Task: Edit the avatar of the profile "Smith" to Rabbit.
Action: Mouse moved to (1374, 39)
Screenshot: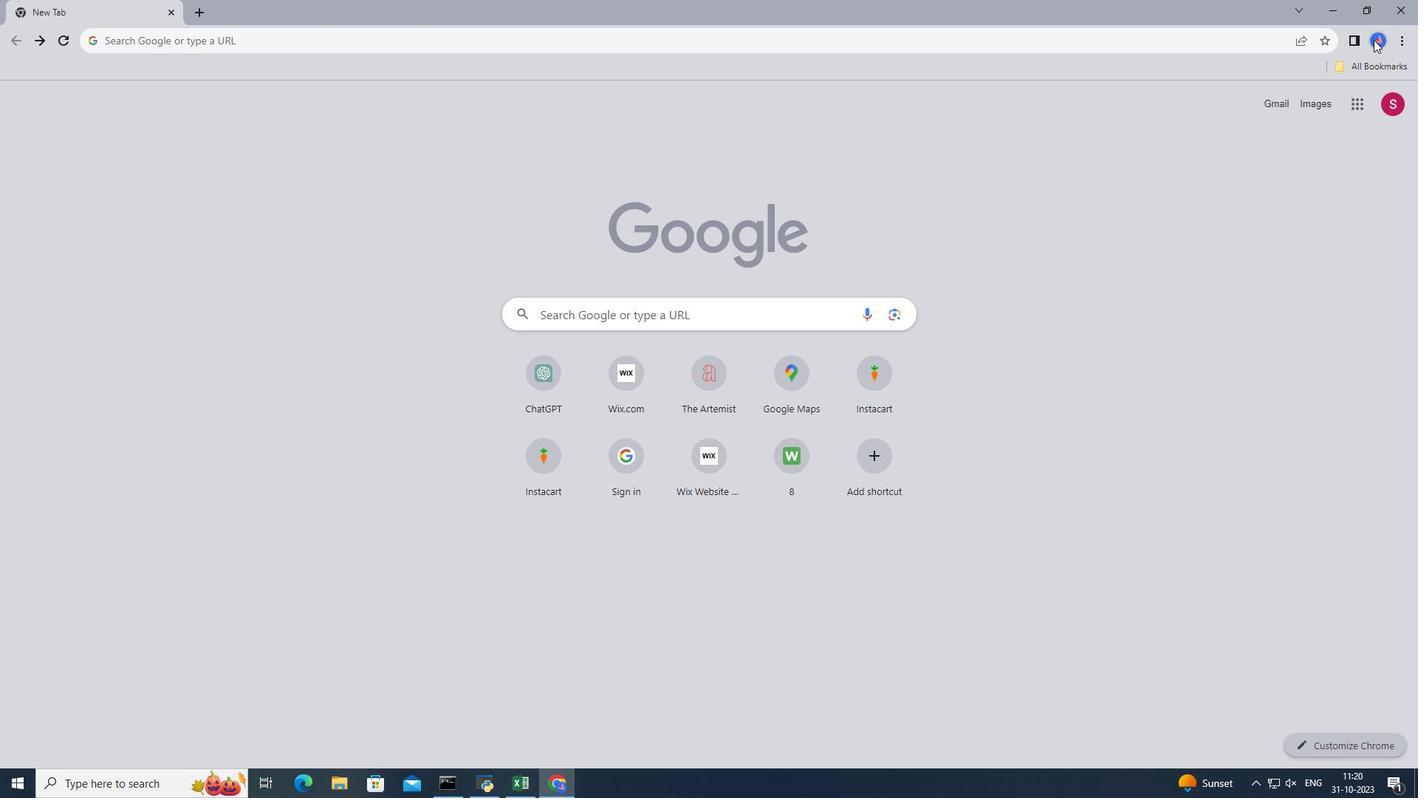 
Action: Mouse pressed left at (1374, 39)
Screenshot: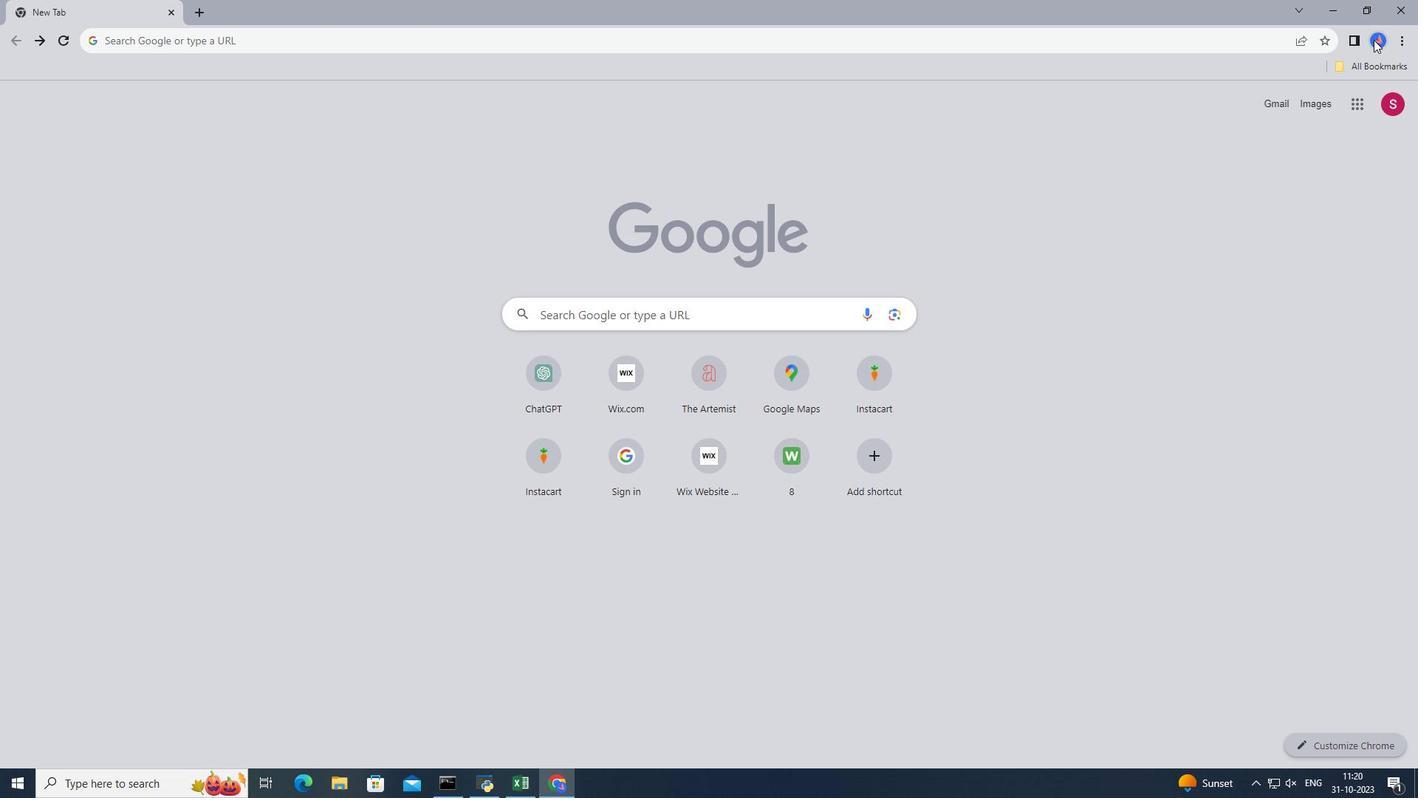 
Action: Mouse pressed left at (1374, 39)
Screenshot: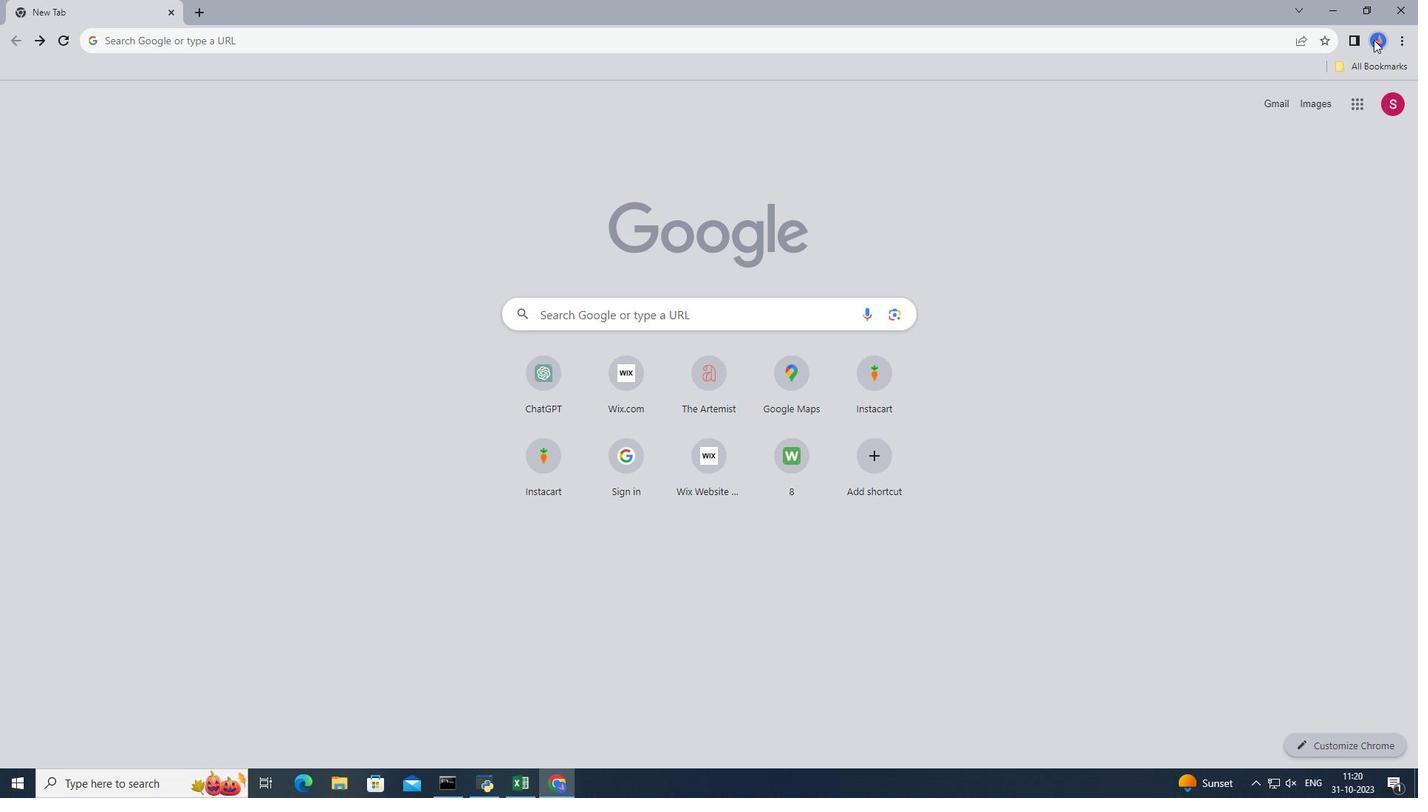 
Action: Mouse pressed left at (1374, 39)
Screenshot: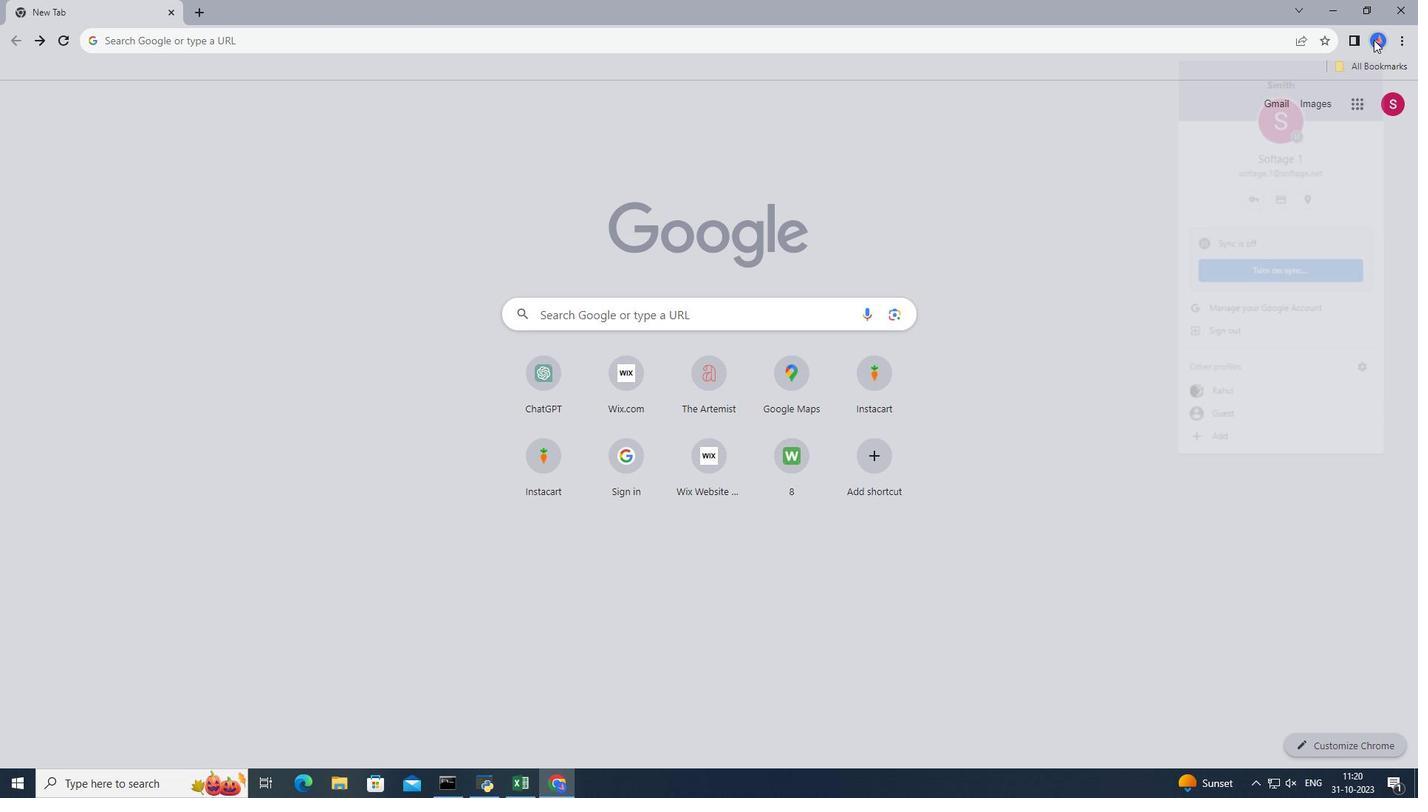 
Action: Mouse moved to (1370, 371)
Screenshot: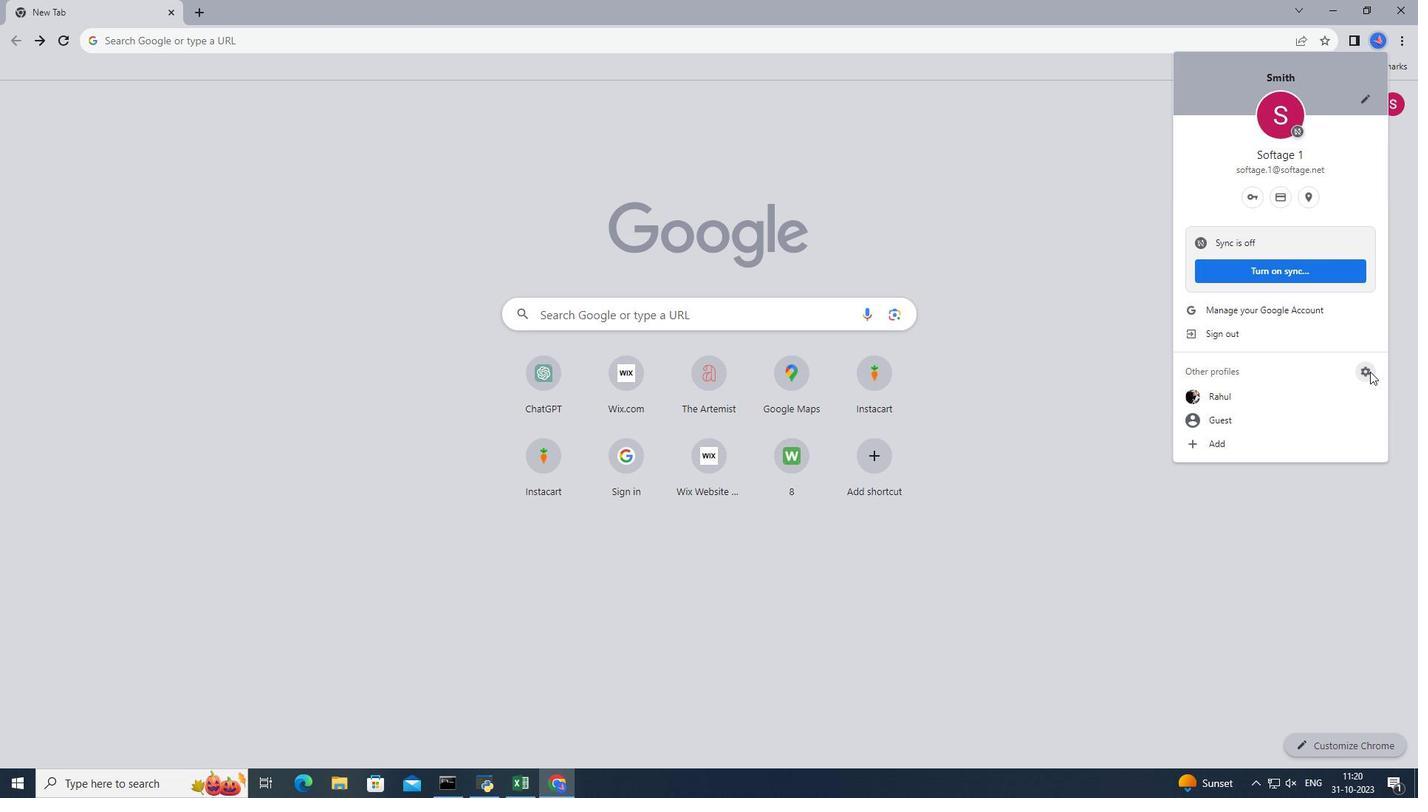 
Action: Mouse pressed left at (1370, 371)
Screenshot: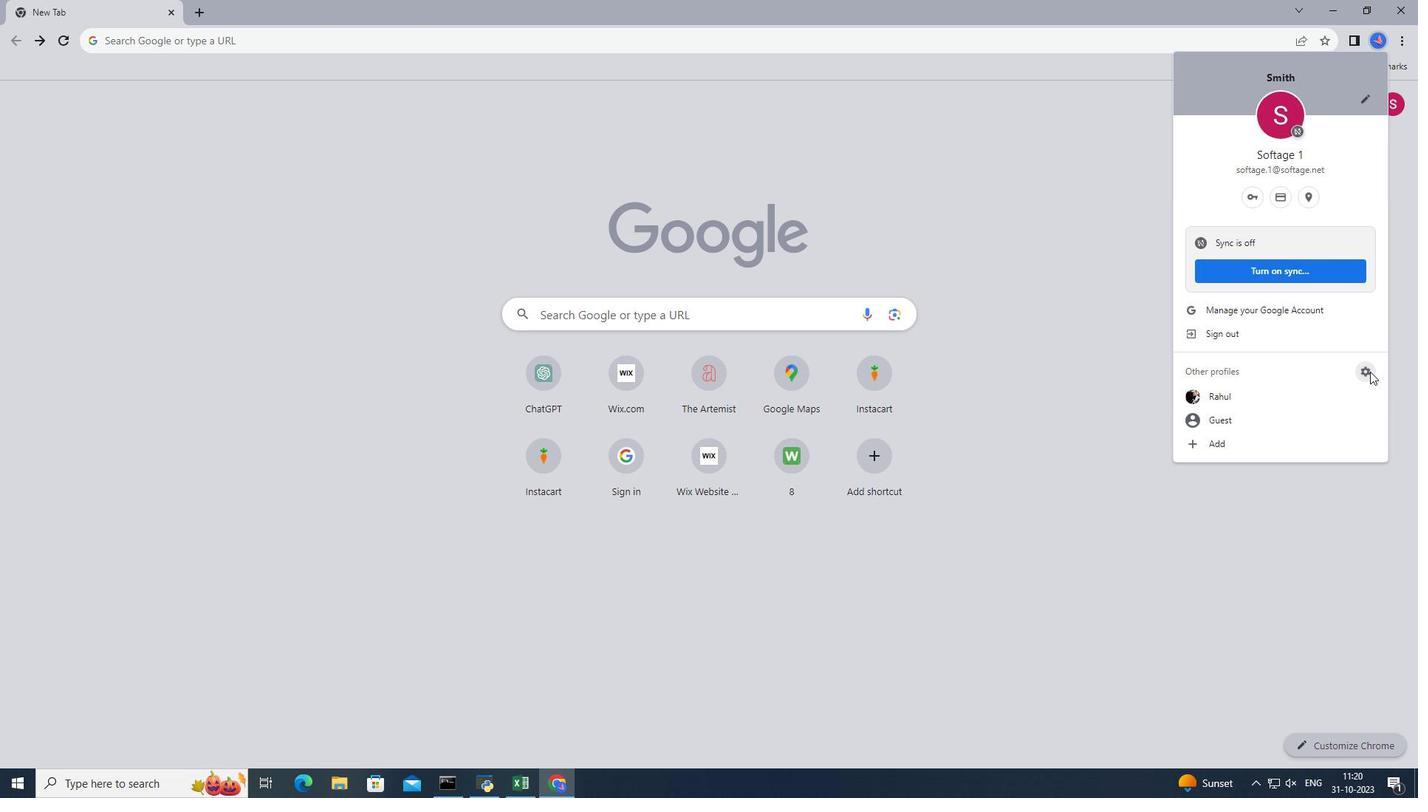 
Action: Mouse moved to (757, 394)
Screenshot: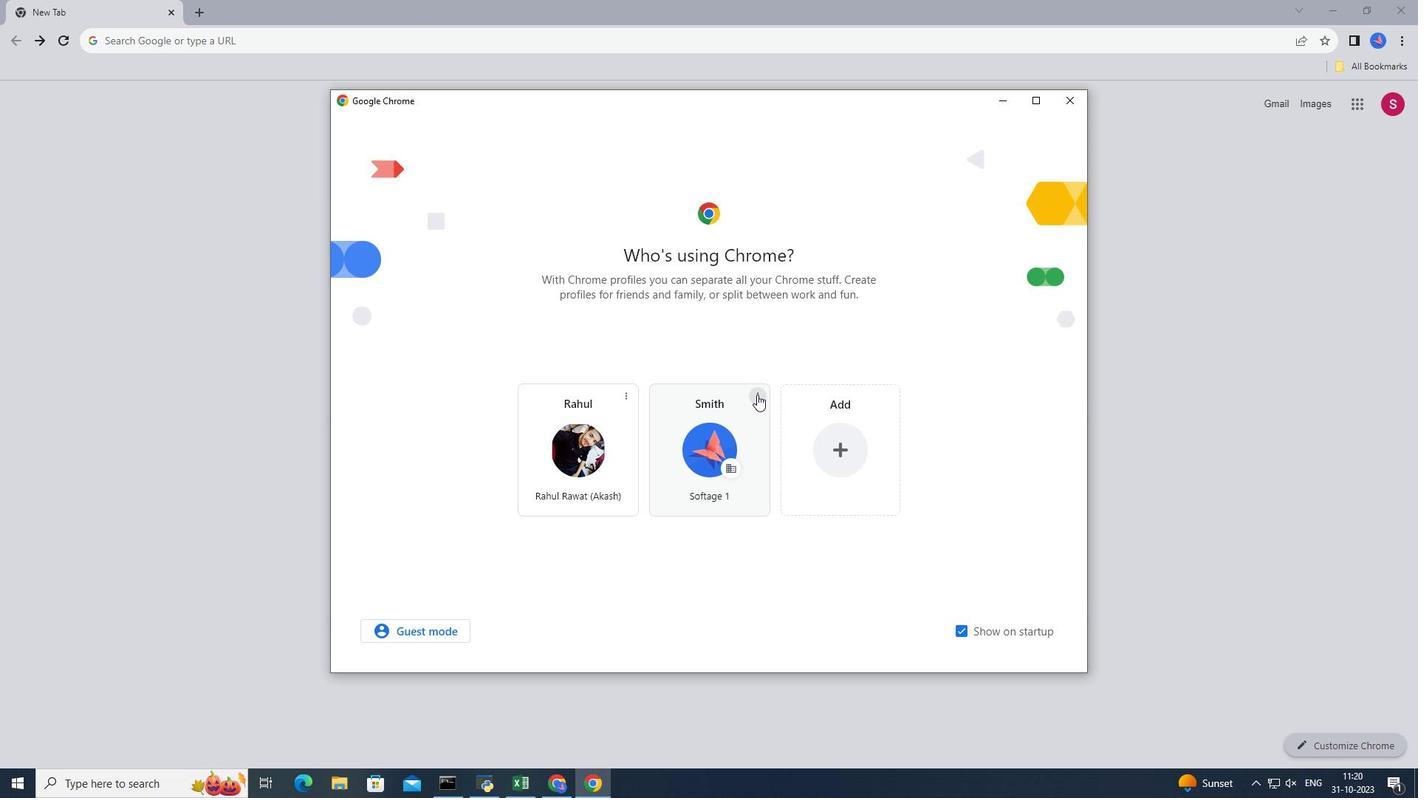 
Action: Mouse pressed left at (757, 394)
Screenshot: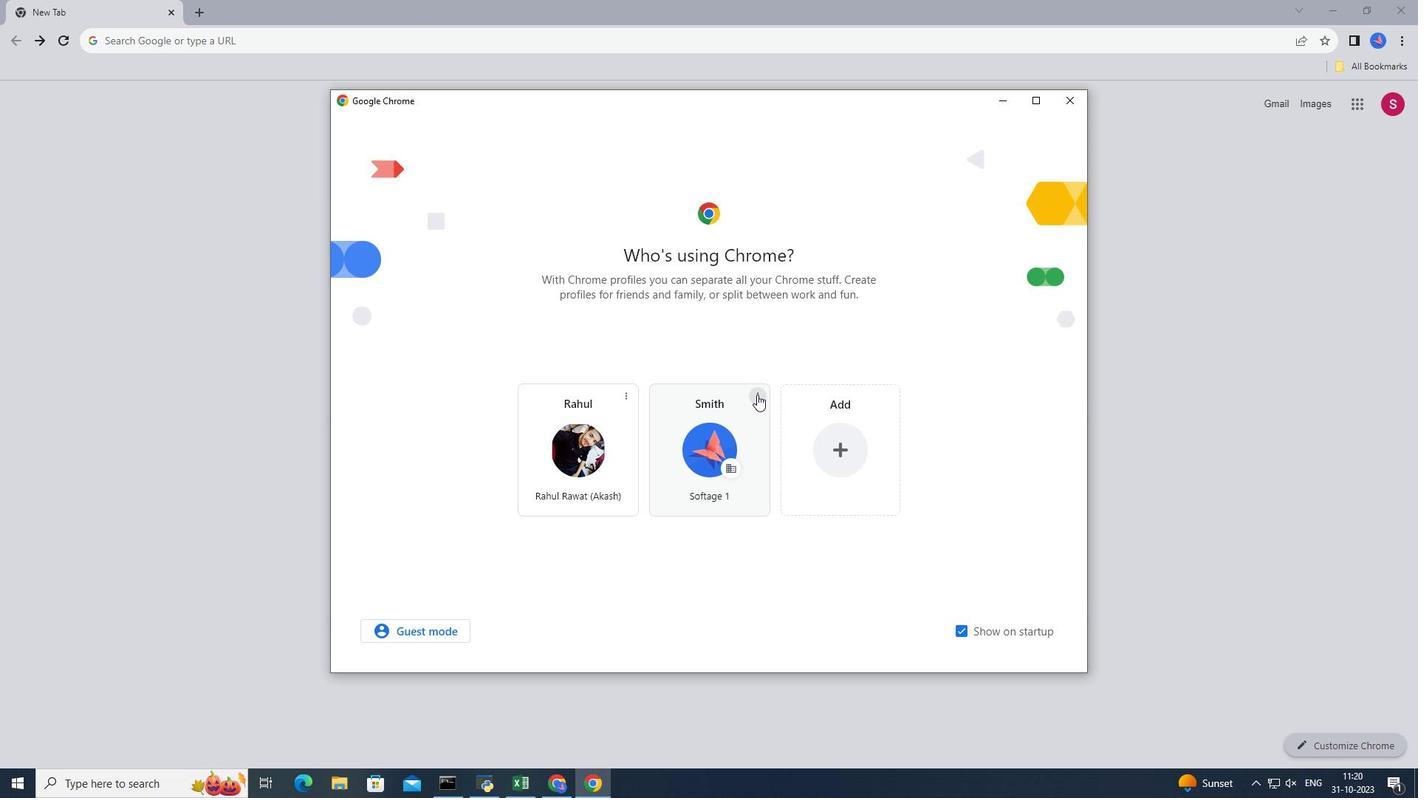 
Action: Mouse moved to (748, 401)
Screenshot: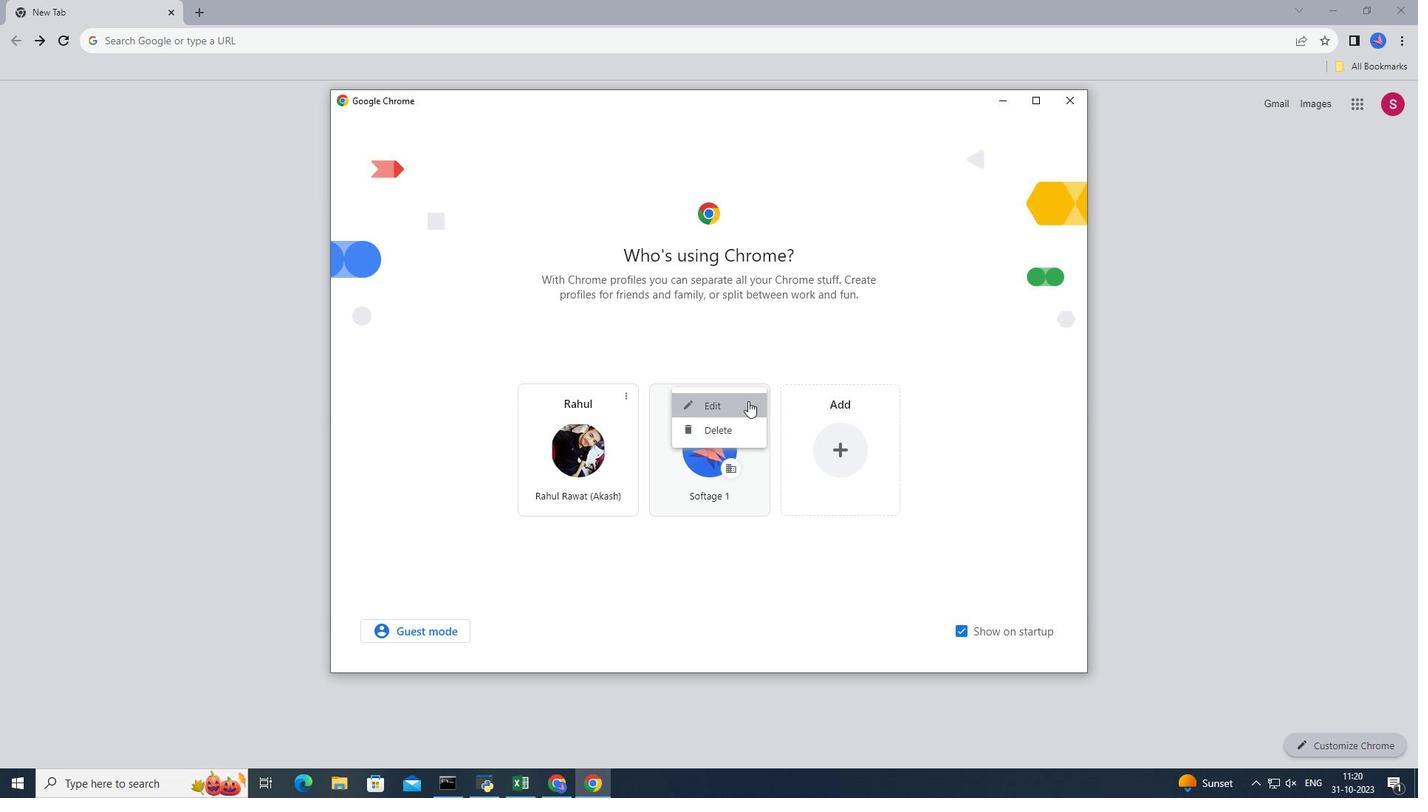
Action: Mouse pressed left at (748, 401)
Screenshot: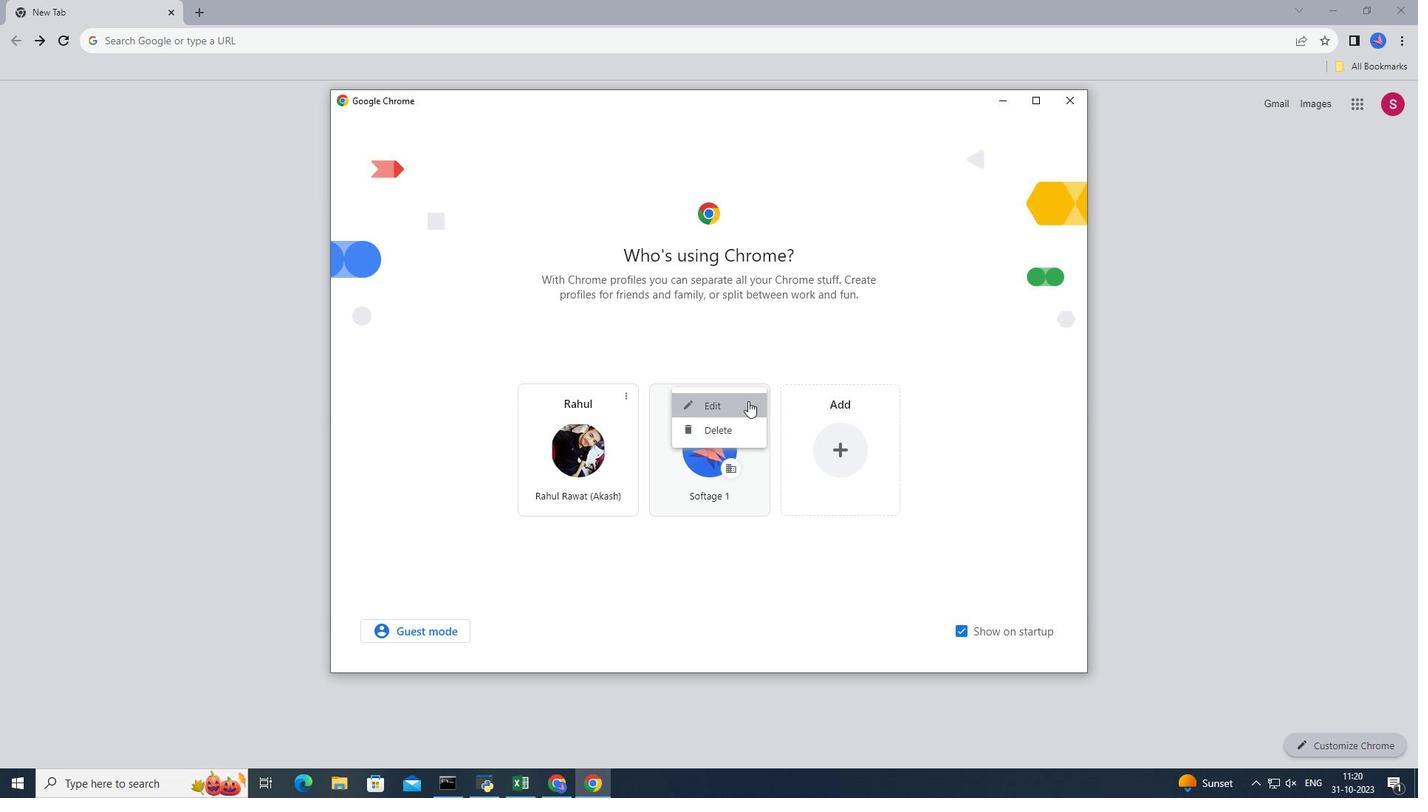 
Action: Mouse moved to (972, 586)
Screenshot: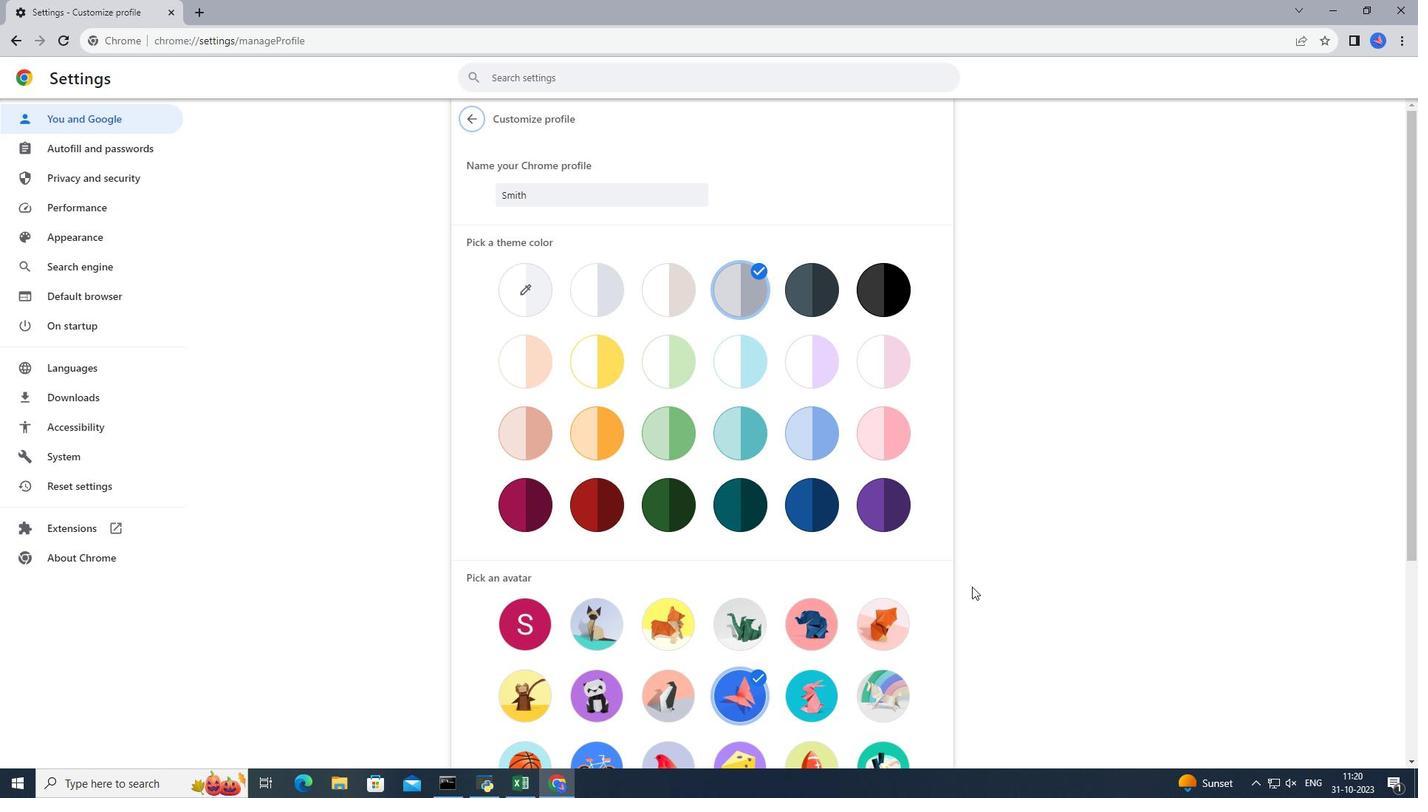 
Action: Mouse scrolled (972, 585) with delta (0, 0)
Screenshot: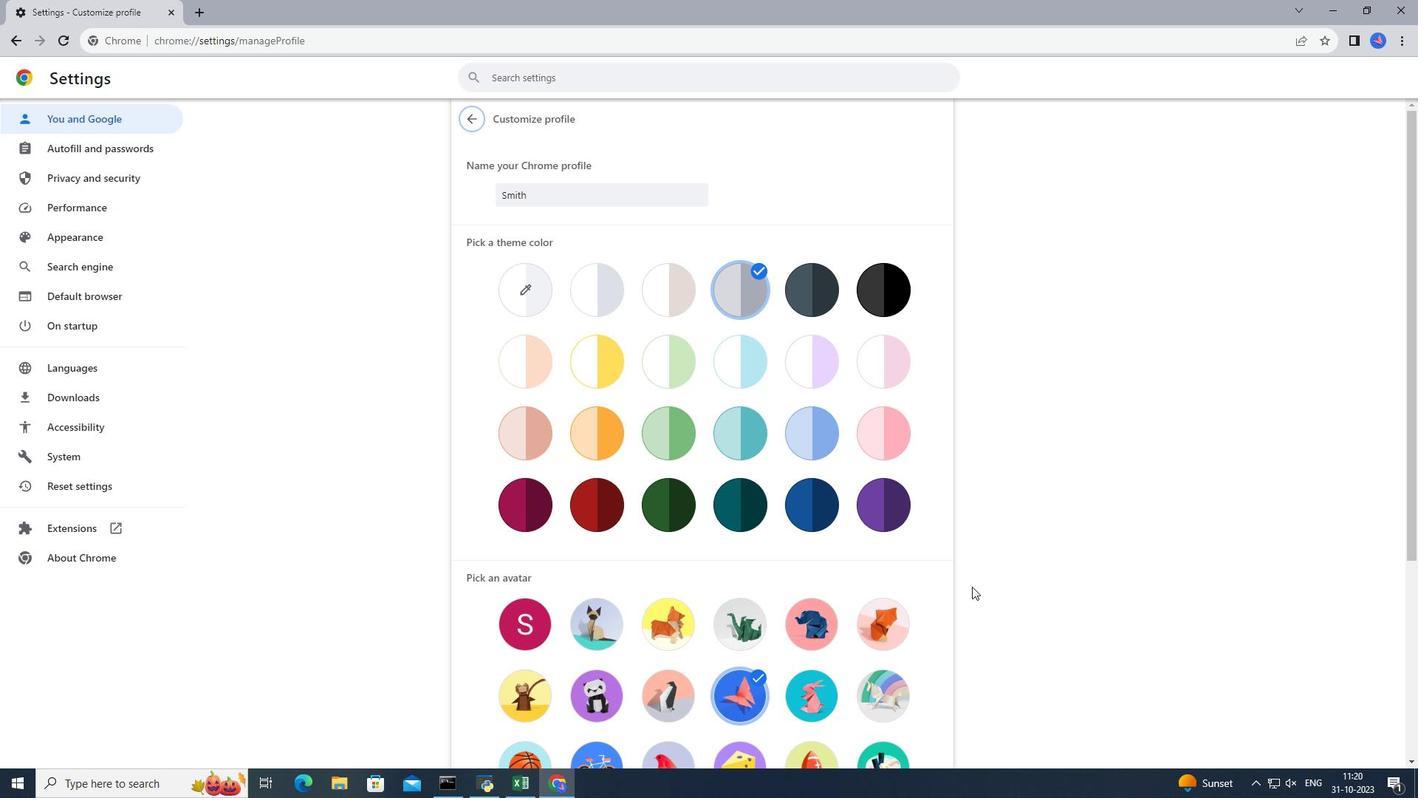 
Action: Mouse scrolled (972, 585) with delta (0, 0)
Screenshot: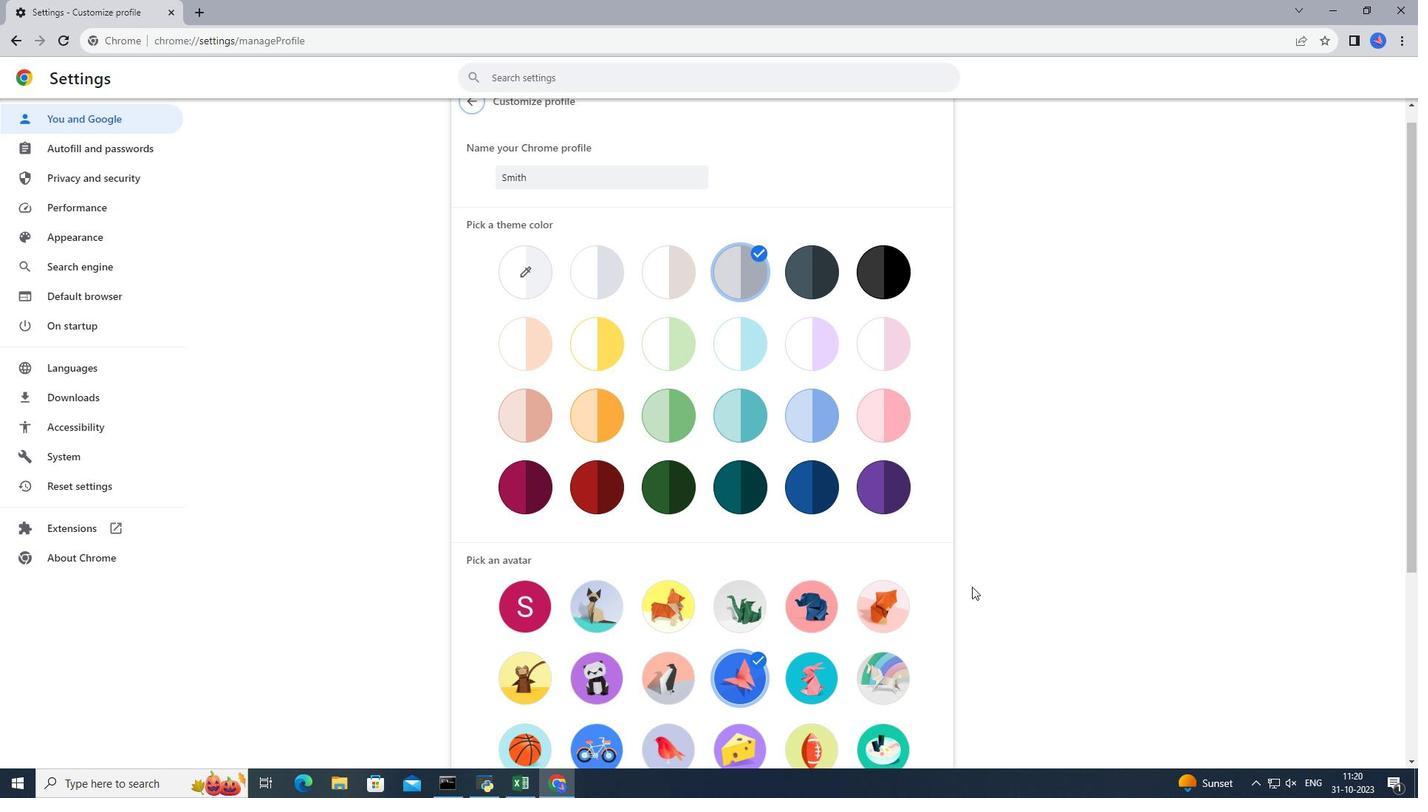 
Action: Mouse scrolled (972, 585) with delta (0, 0)
Screenshot: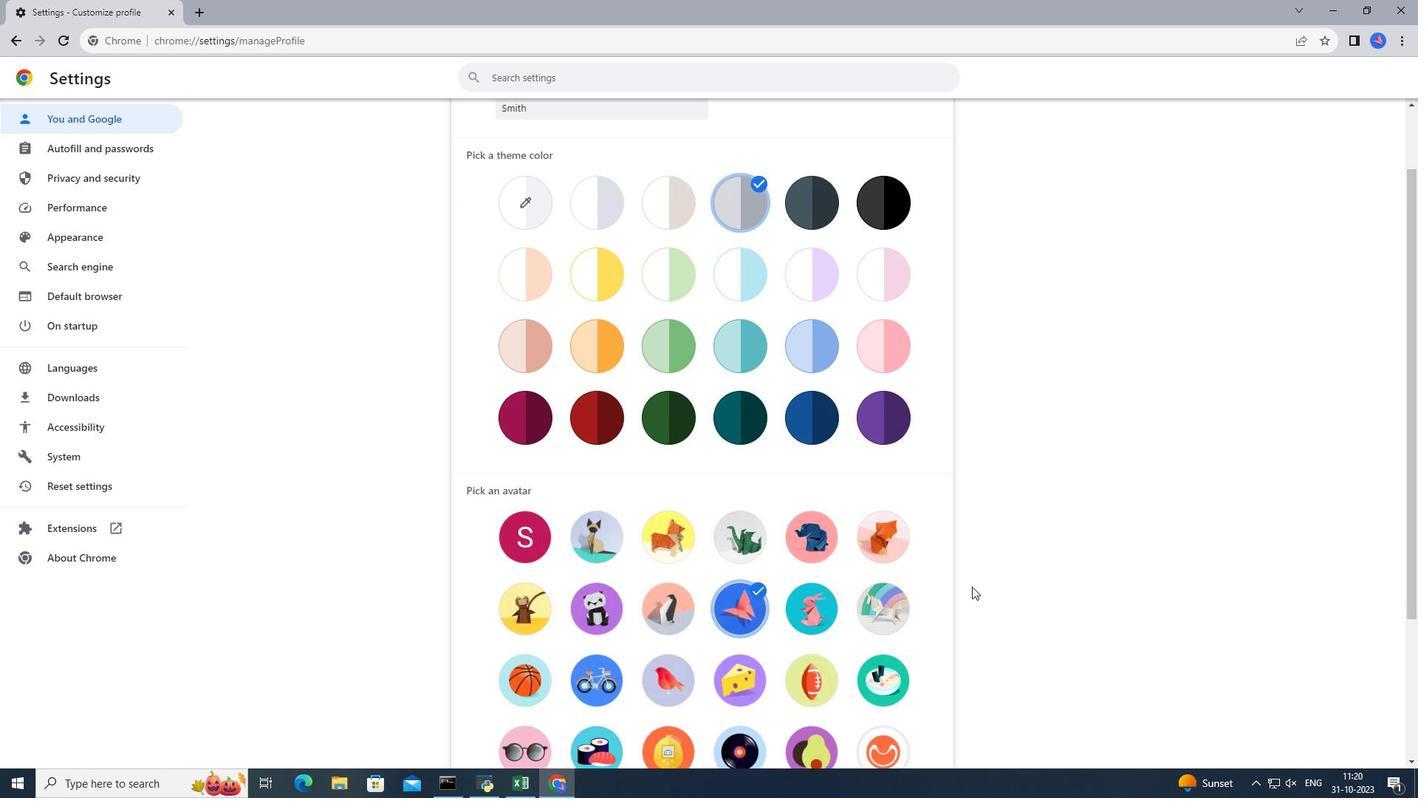 
Action: Mouse scrolled (972, 585) with delta (0, 0)
Screenshot: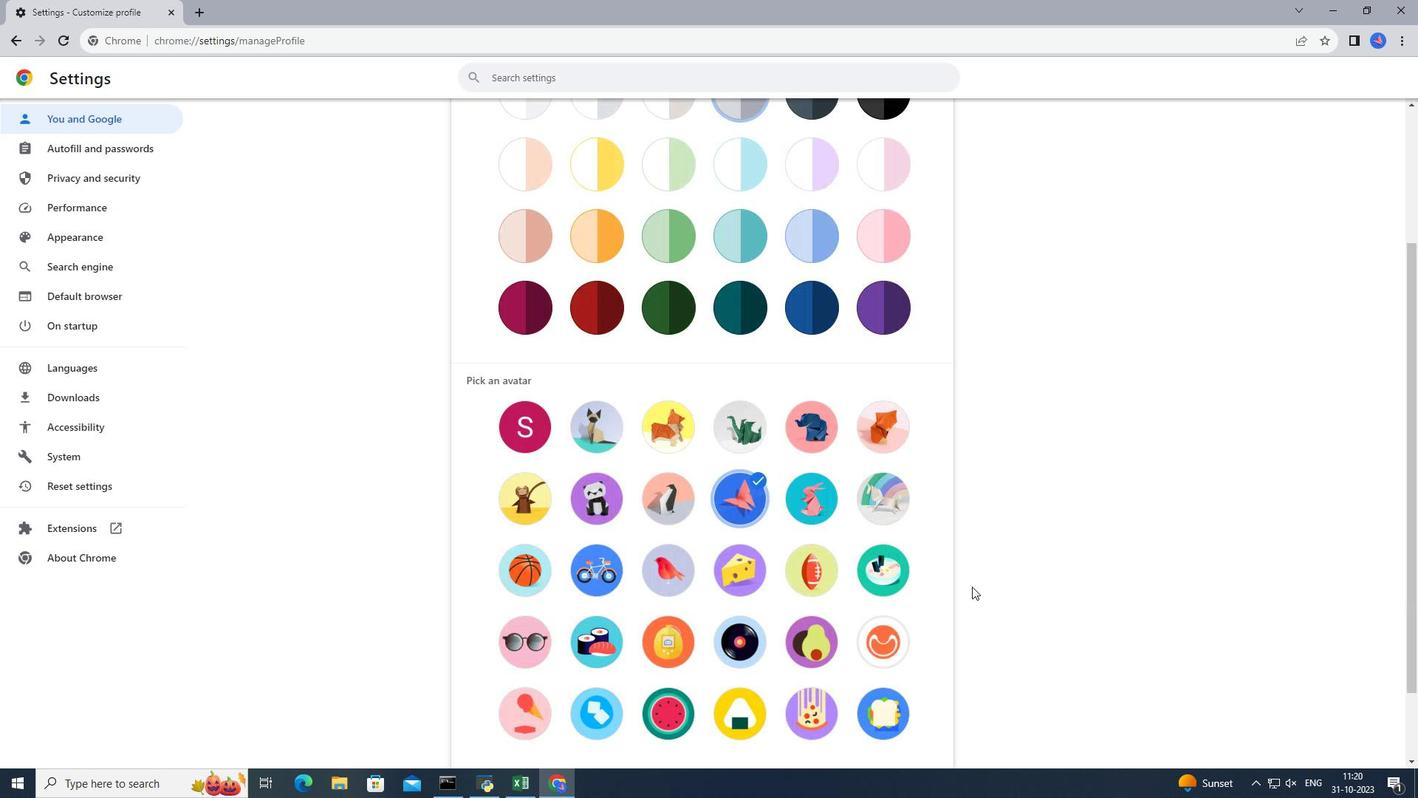 
Action: Mouse moved to (806, 408)
Screenshot: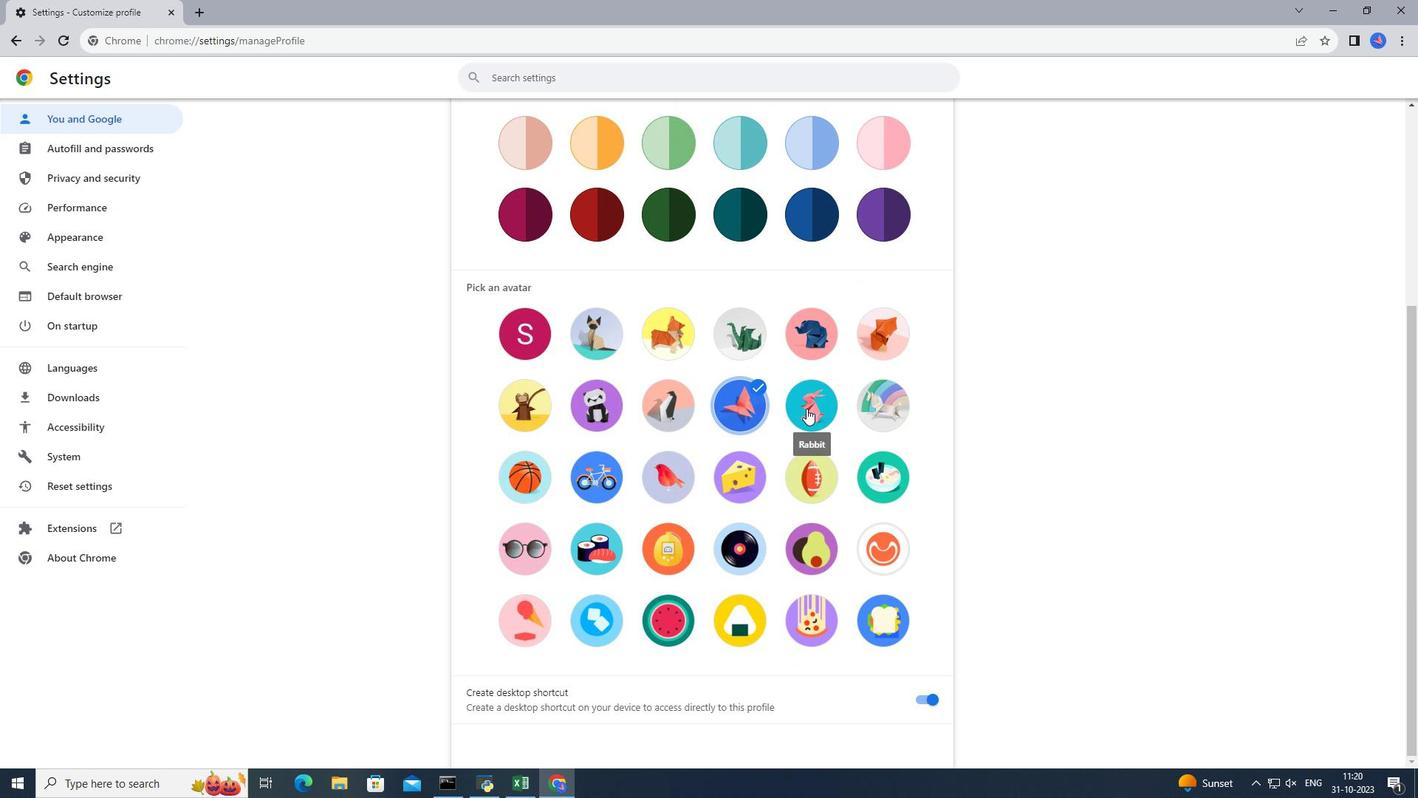 
Action: Mouse pressed left at (806, 408)
Screenshot: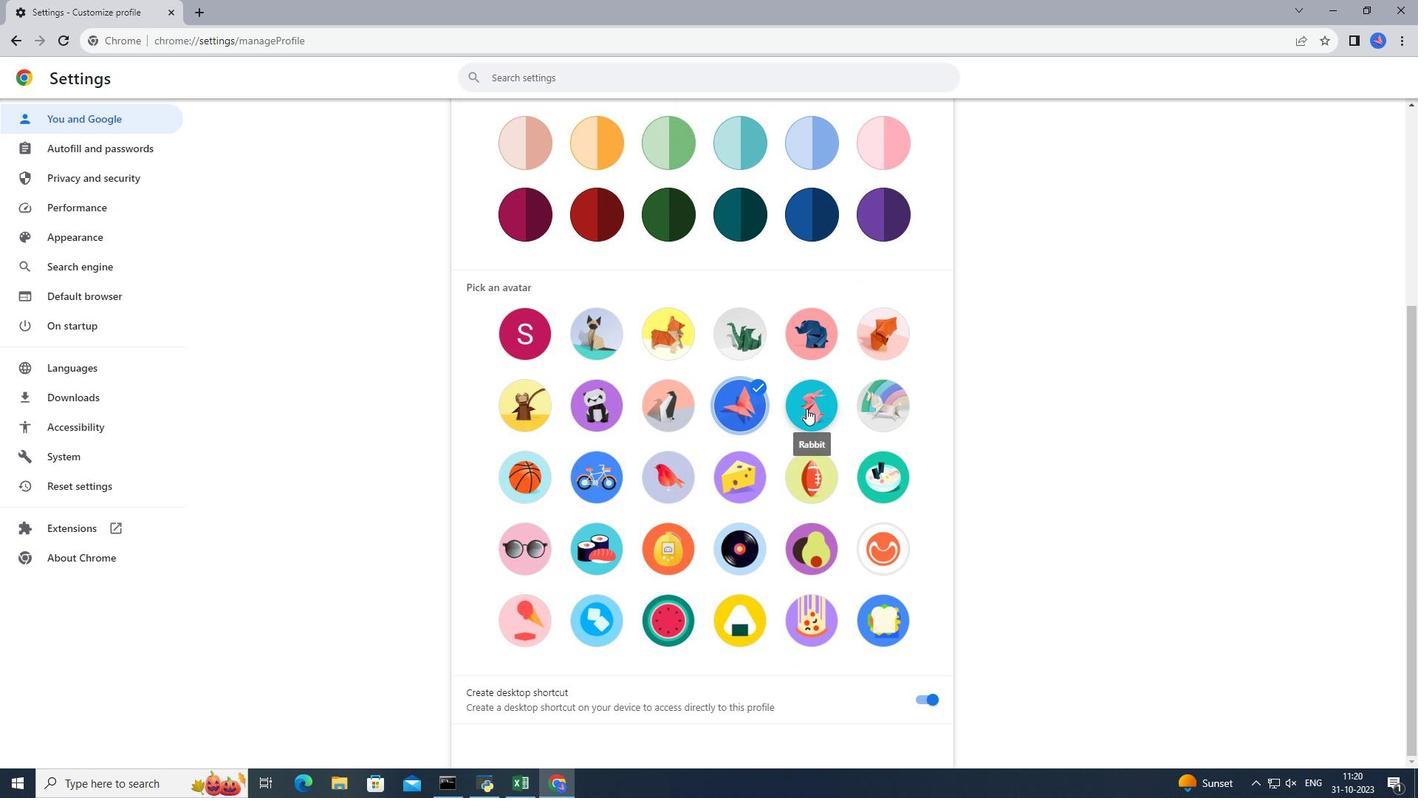 
Action: Mouse moved to (1194, 361)
Screenshot: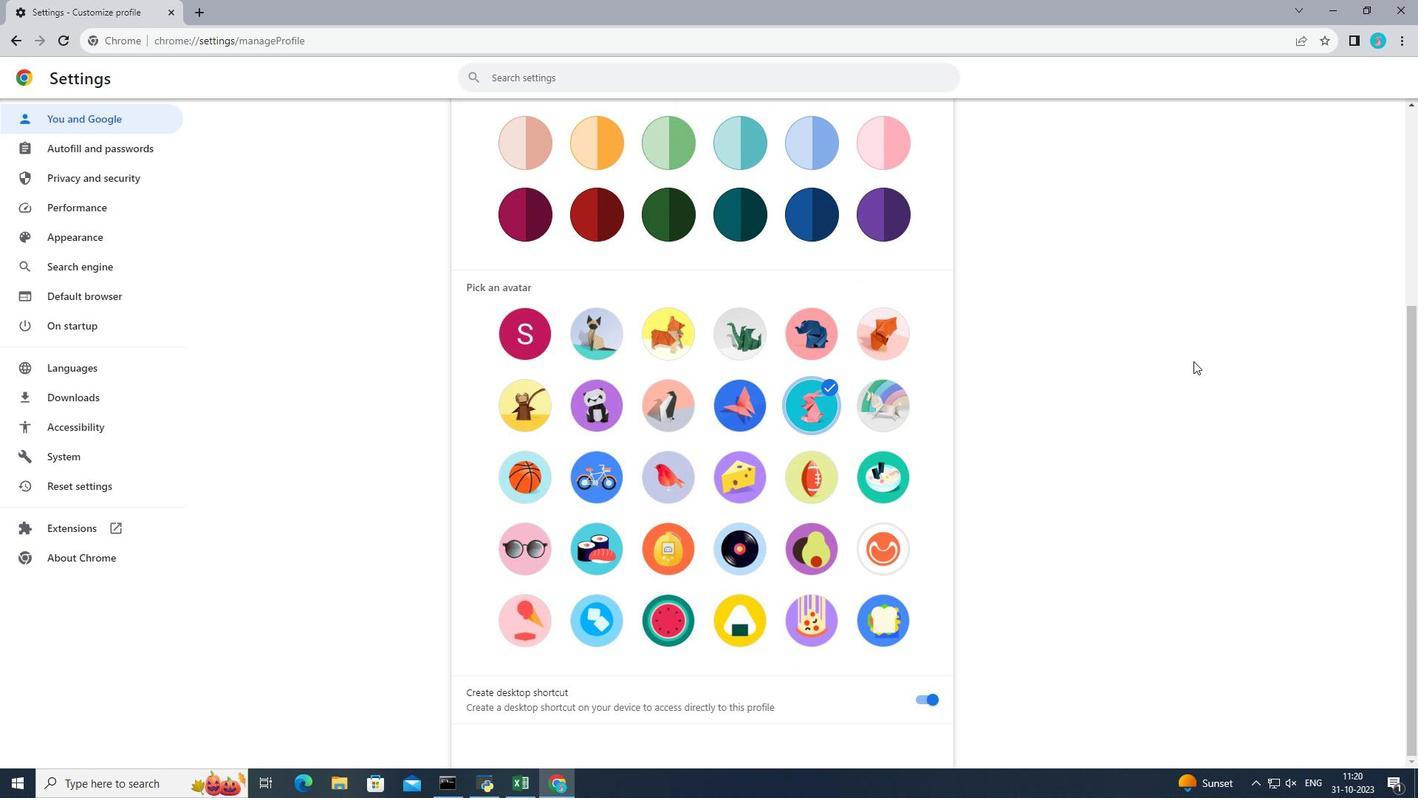
